 Task: Create a new custom label that can be accessed by apex classes, Visualforce pages, and LWC
Action: Mouse scrolled (181, 187) with delta (0, 0)
Screenshot: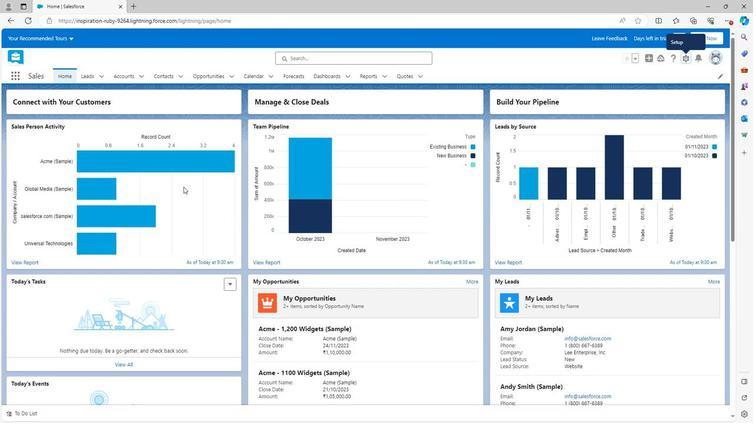 
Action: Mouse scrolled (181, 187) with delta (0, 0)
Screenshot: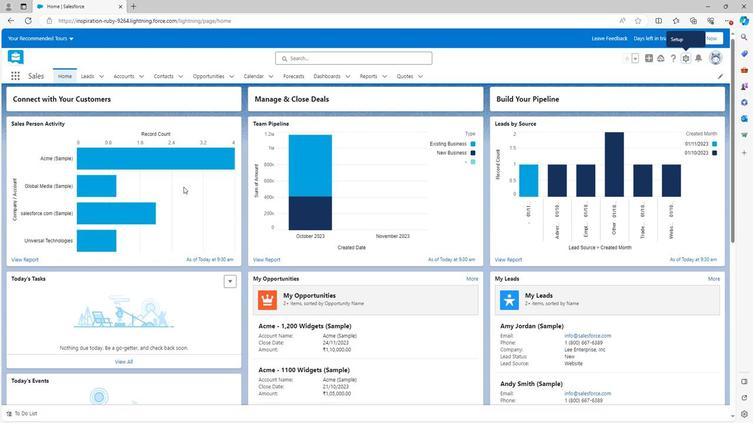 
Action: Mouse scrolled (181, 187) with delta (0, 0)
Screenshot: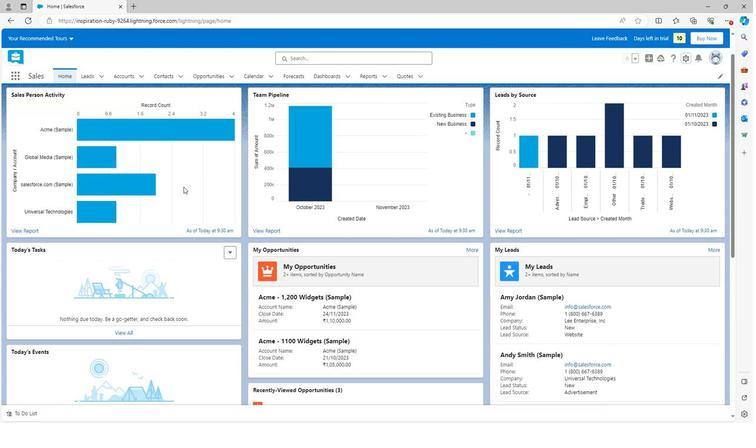 
Action: Mouse scrolled (181, 187) with delta (0, 0)
Screenshot: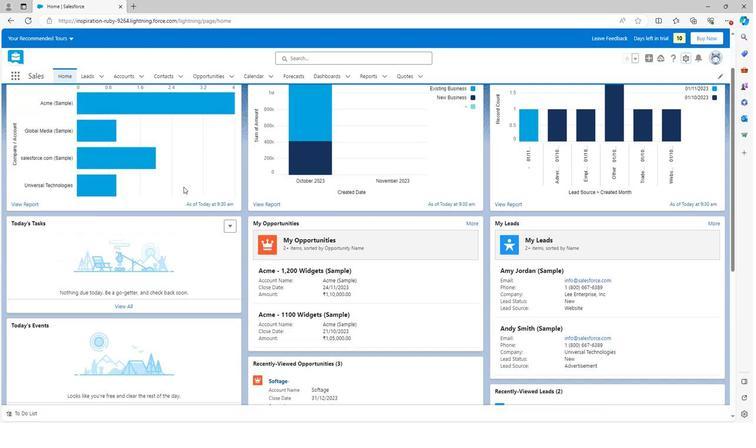 
Action: Mouse scrolled (181, 187) with delta (0, 0)
Screenshot: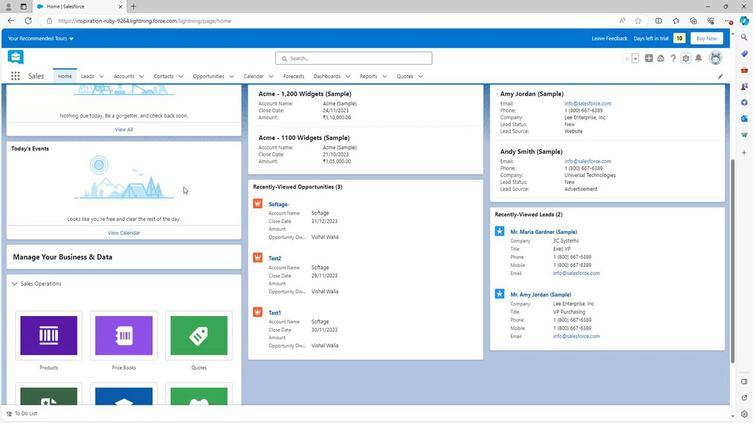 
Action: Mouse scrolled (181, 187) with delta (0, 0)
Screenshot: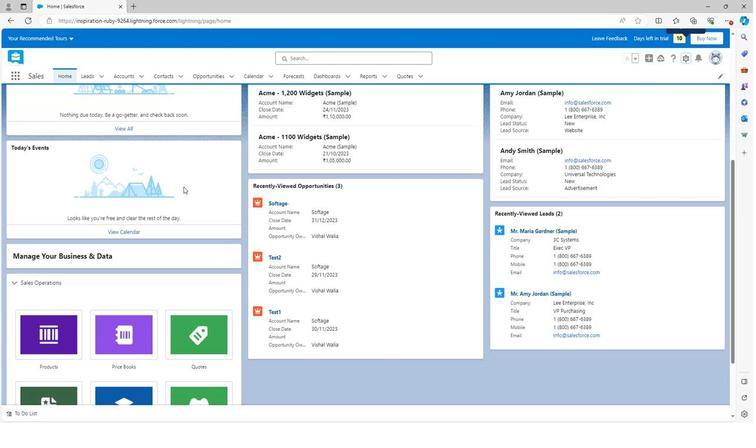 
Action: Mouse scrolled (181, 187) with delta (0, 0)
Screenshot: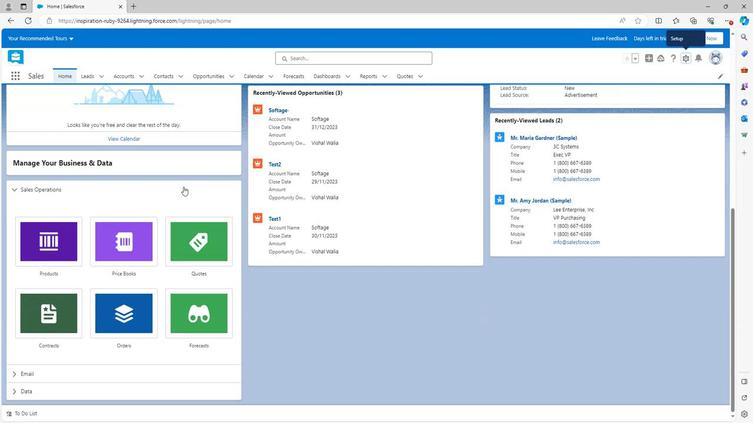 
Action: Mouse scrolled (181, 187) with delta (0, 0)
Screenshot: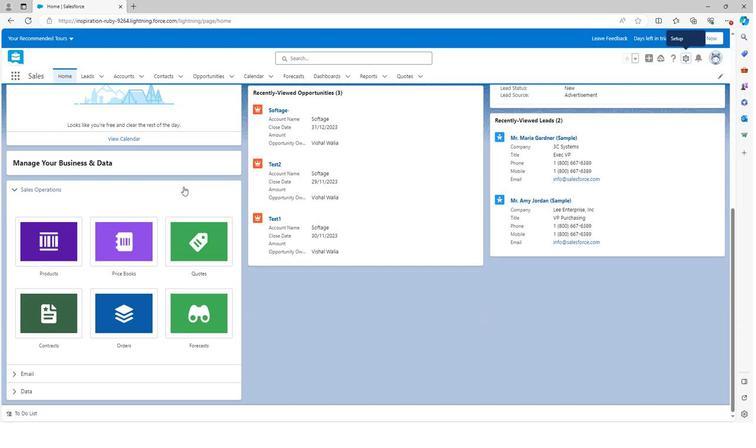 
Action: Mouse scrolled (181, 187) with delta (0, 0)
Screenshot: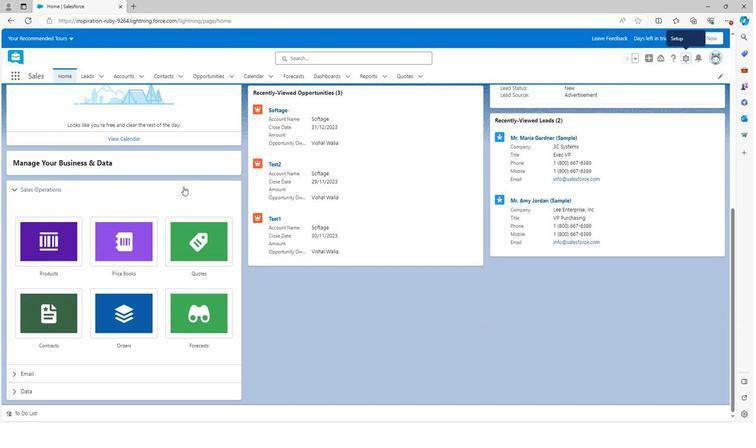 
Action: Mouse scrolled (181, 187) with delta (0, 0)
Screenshot: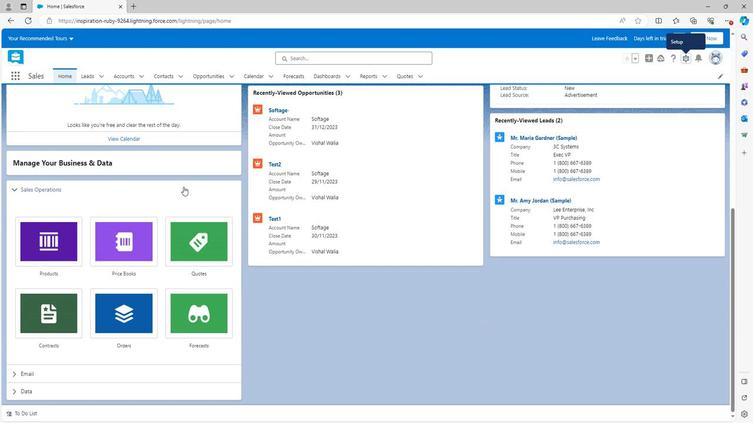 
Action: Mouse scrolled (181, 188) with delta (0, 0)
Screenshot: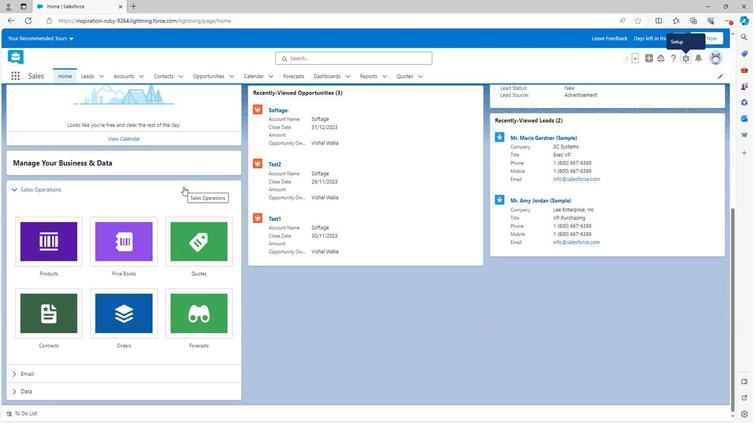 
Action: Mouse scrolled (181, 188) with delta (0, 0)
Screenshot: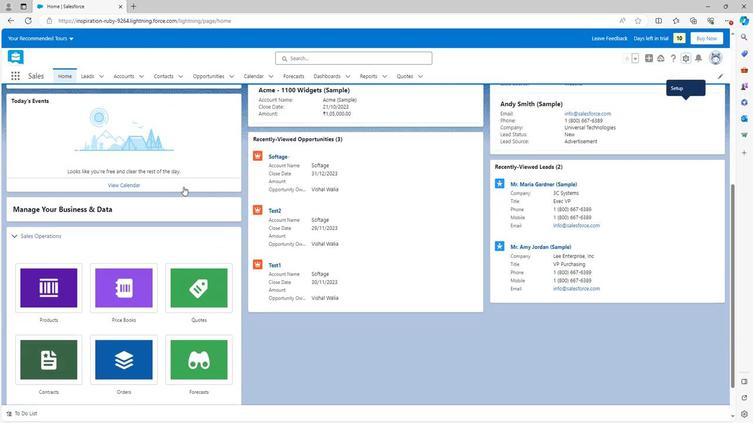 
Action: Mouse scrolled (181, 188) with delta (0, 0)
Screenshot: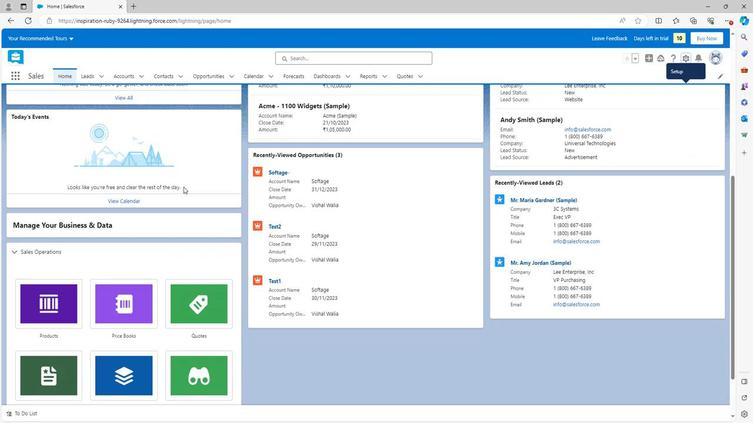 
Action: Mouse scrolled (181, 188) with delta (0, 0)
Screenshot: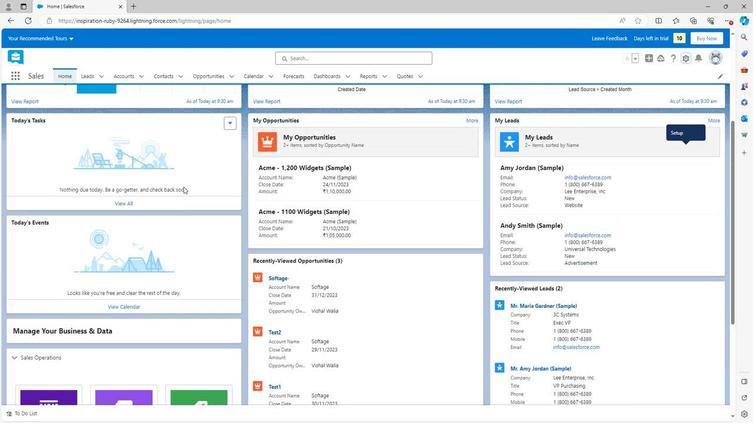 
Action: Mouse scrolled (181, 188) with delta (0, 0)
Screenshot: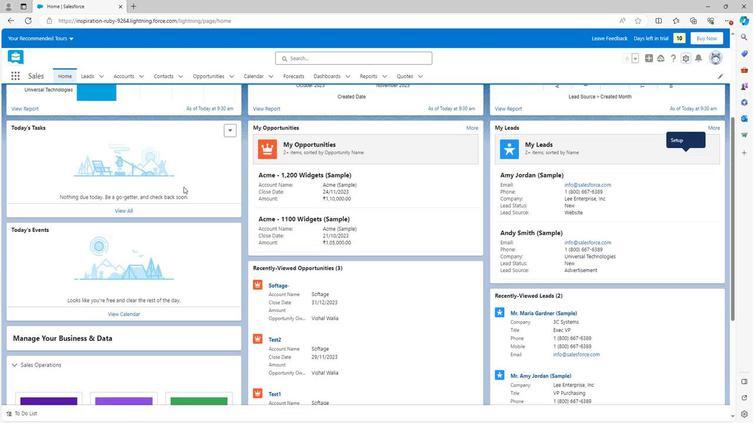 
Action: Mouse scrolled (181, 188) with delta (0, 0)
Screenshot: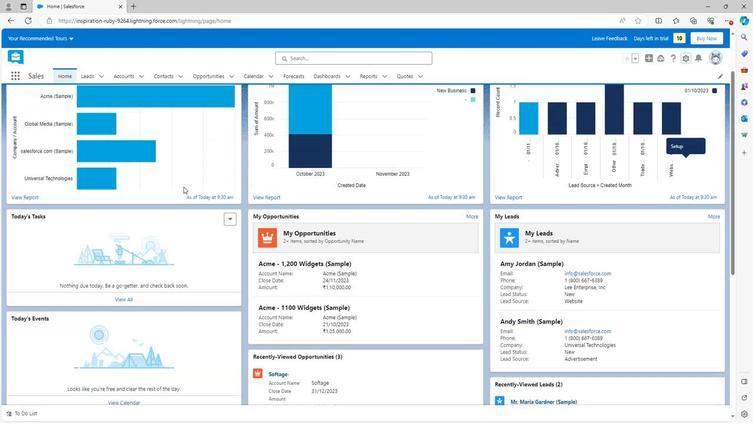 
Action: Mouse scrolled (181, 188) with delta (0, 0)
Screenshot: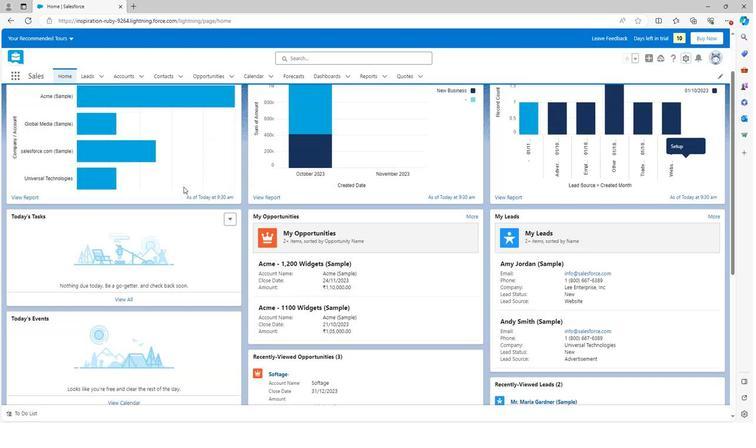 
Action: Mouse scrolled (181, 188) with delta (0, 0)
Screenshot: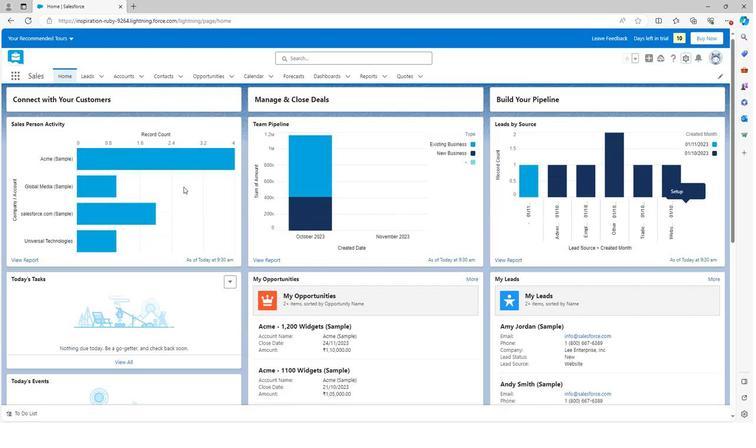 
Action: Mouse moved to (684, 56)
Screenshot: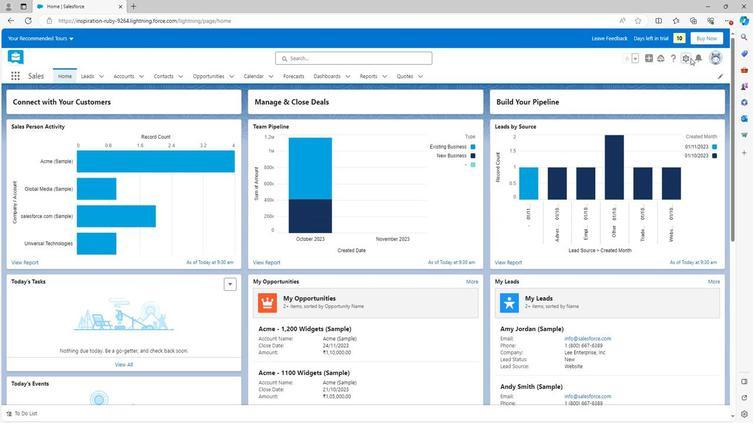 
Action: Mouse pressed left at (684, 56)
Screenshot: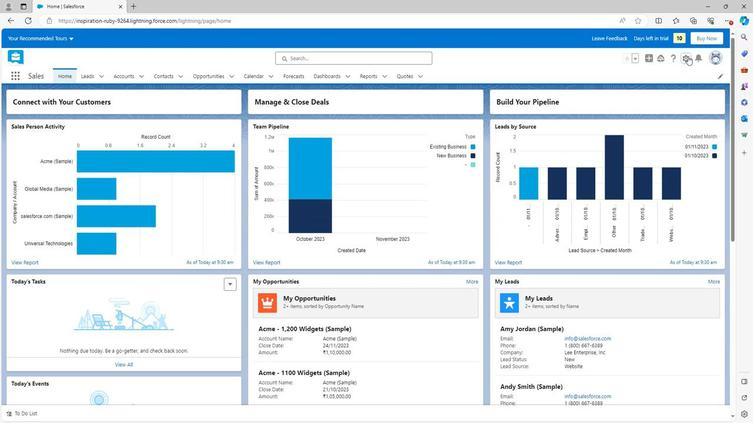 
Action: Mouse moved to (655, 76)
Screenshot: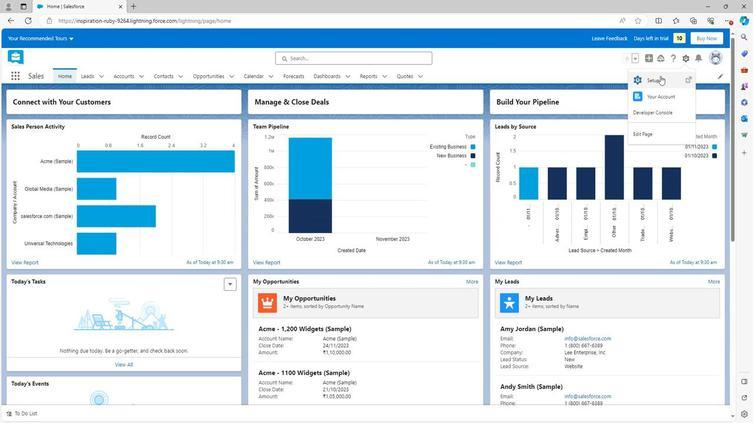 
Action: Mouse pressed left at (655, 76)
Screenshot: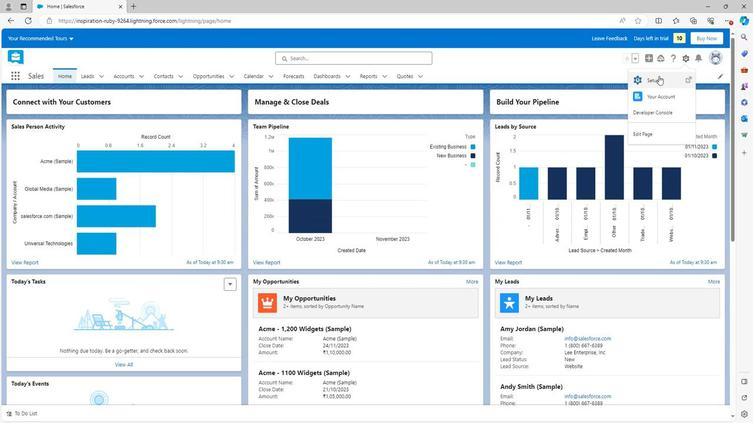 
Action: Mouse moved to (37, 265)
Screenshot: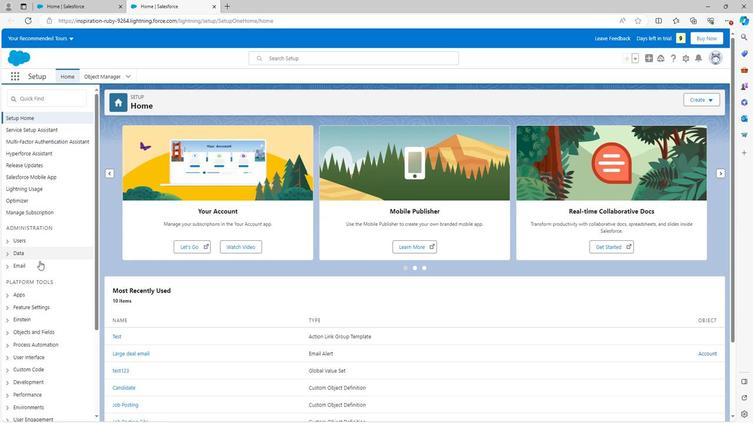 
Action: Mouse scrolled (37, 264) with delta (0, 0)
Screenshot: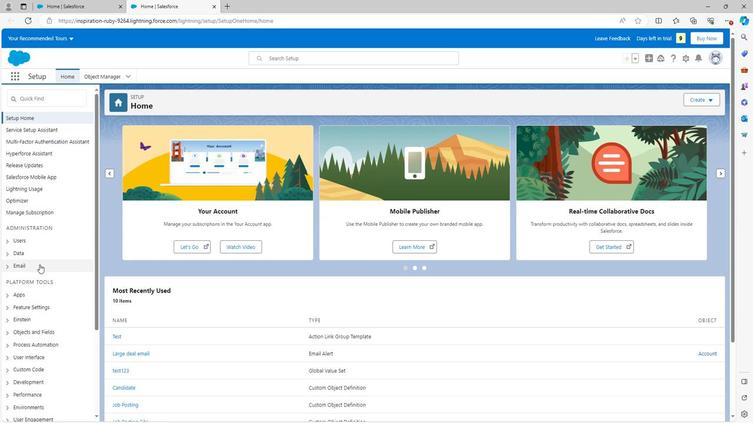 
Action: Mouse scrolled (37, 264) with delta (0, 0)
Screenshot: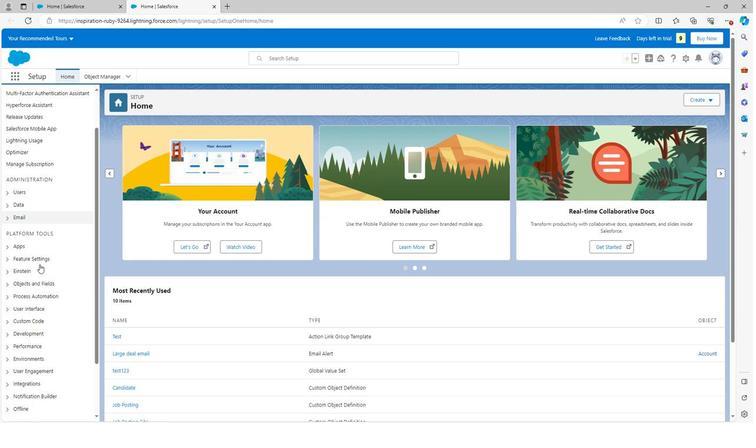 
Action: Mouse scrolled (37, 264) with delta (0, 0)
Screenshot: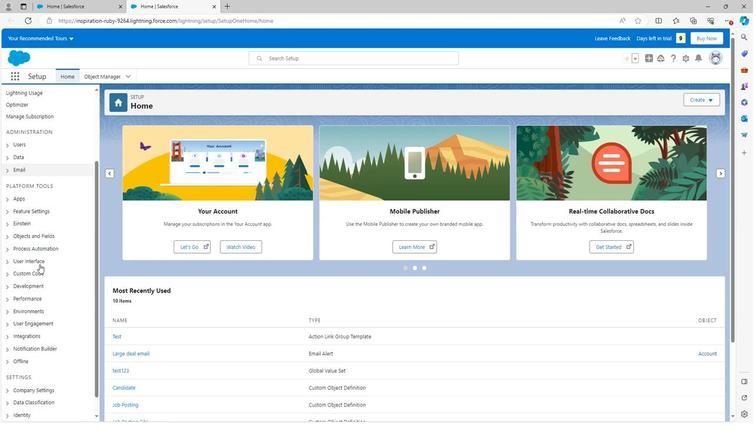 
Action: Mouse moved to (3, 228)
Screenshot: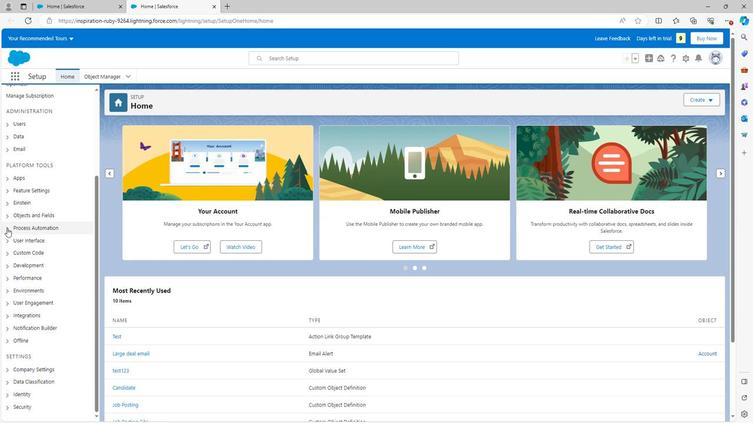 
Action: Mouse pressed left at (3, 228)
Screenshot: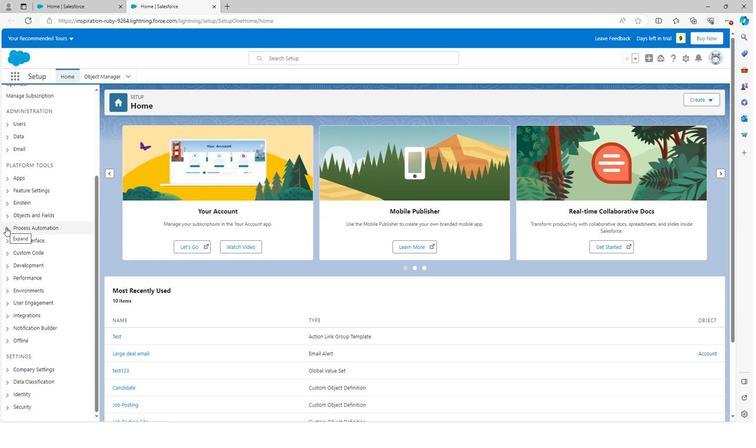 
Action: Mouse moved to (5, 231)
Screenshot: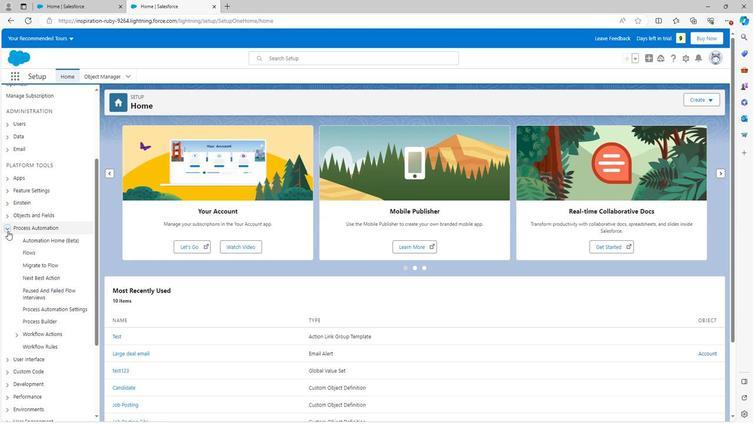 
Action: Mouse pressed left at (5, 231)
Screenshot: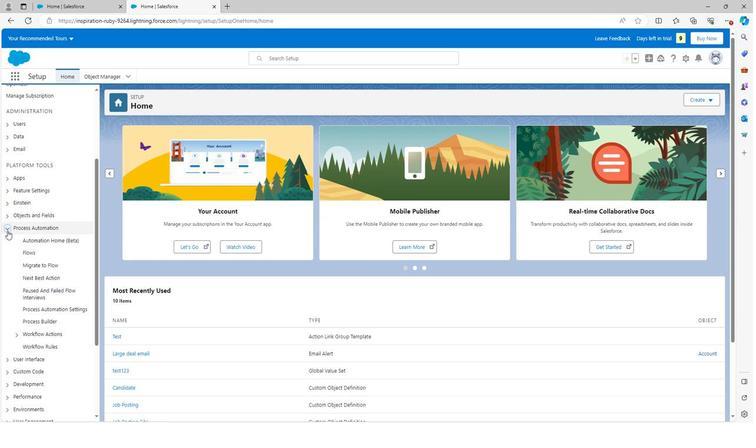 
Action: Mouse moved to (5, 240)
Screenshot: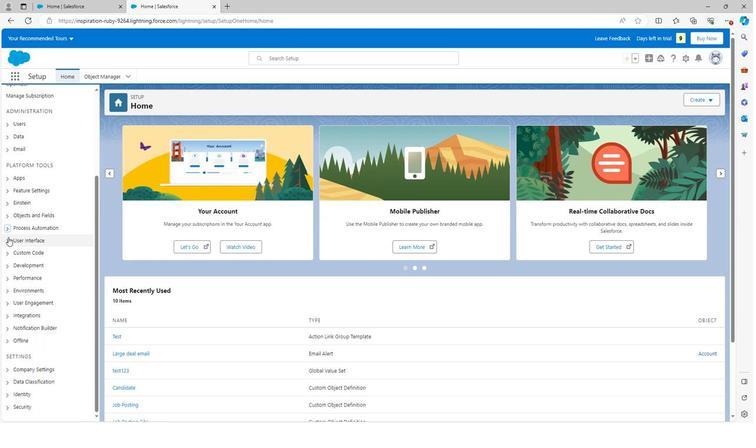 
Action: Mouse pressed left at (5, 240)
Screenshot: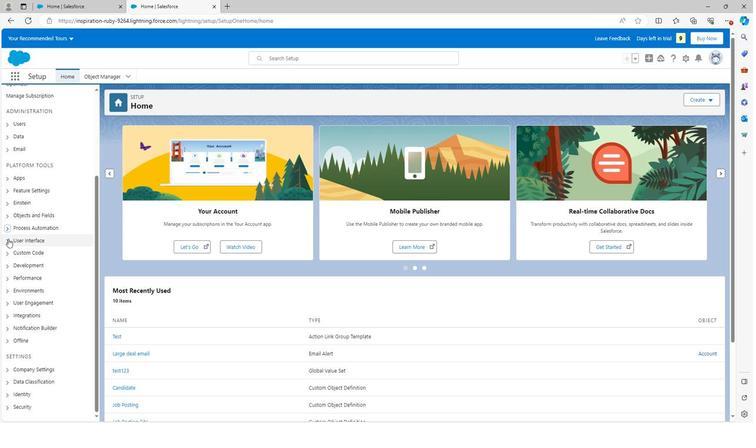 
Action: Mouse moved to (27, 291)
Screenshot: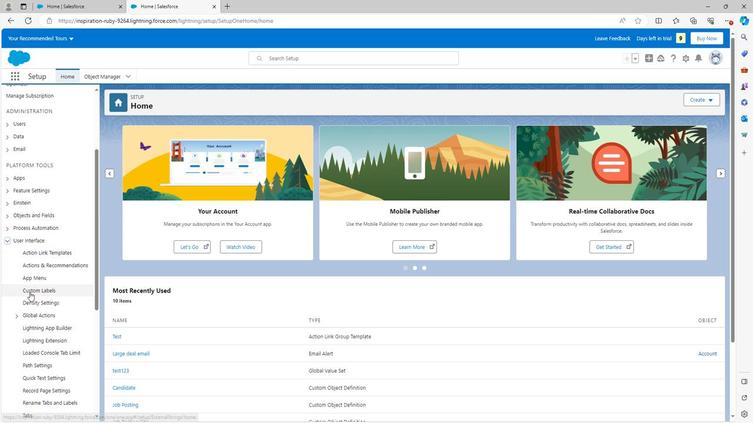 
Action: Mouse pressed left at (27, 291)
Screenshot: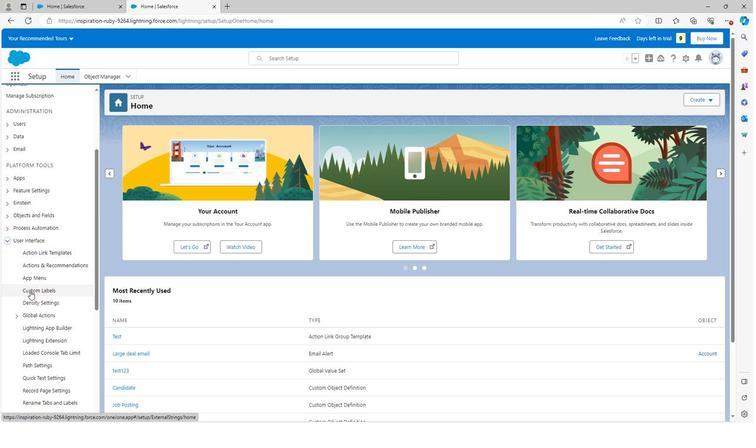 
Action: Mouse moved to (328, 191)
Screenshot: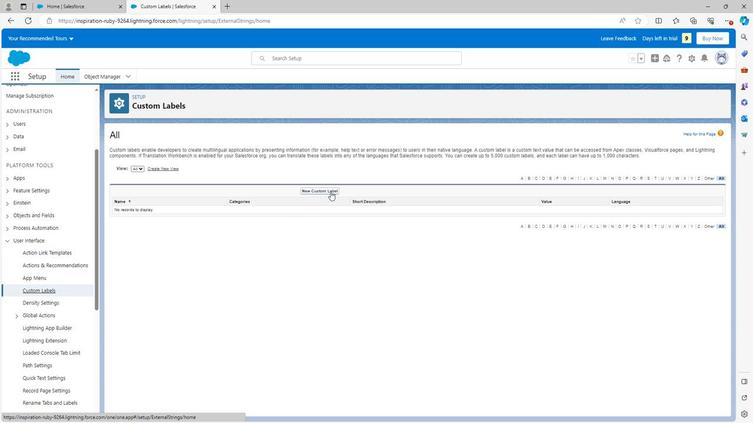 
Action: Mouse pressed left at (328, 191)
Screenshot: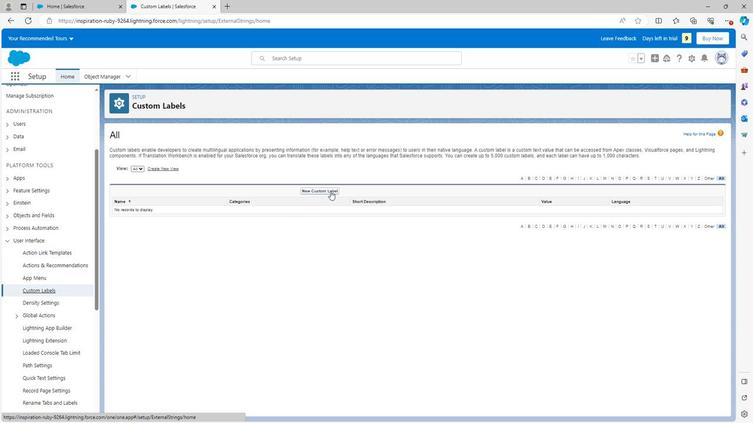 
Action: Mouse moved to (247, 170)
Screenshot: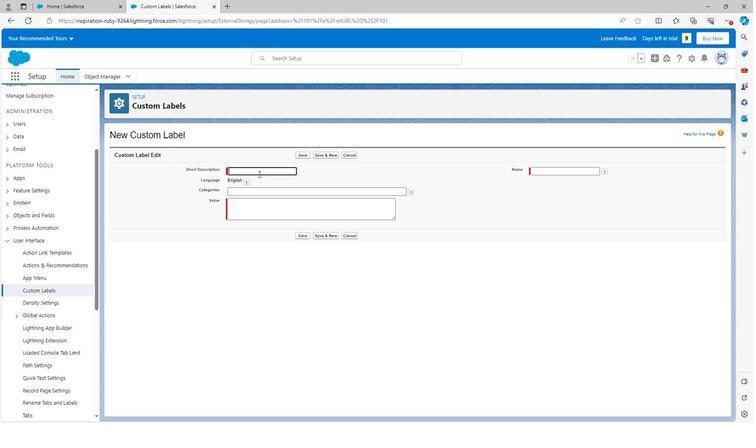 
Action: Mouse pressed left at (247, 170)
Screenshot: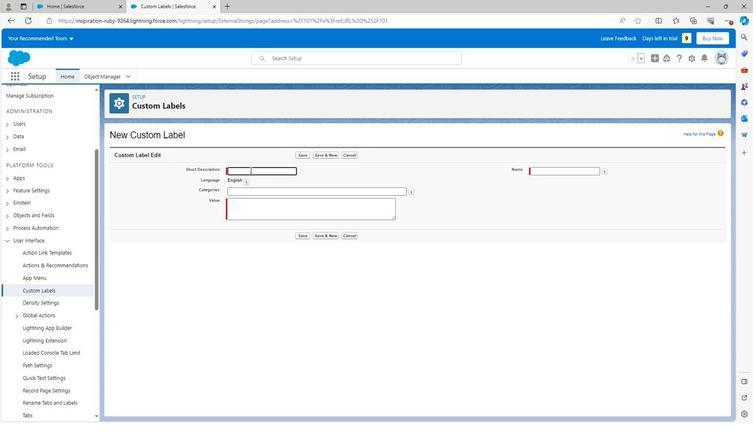 
Action: Mouse moved to (240, 190)
Screenshot: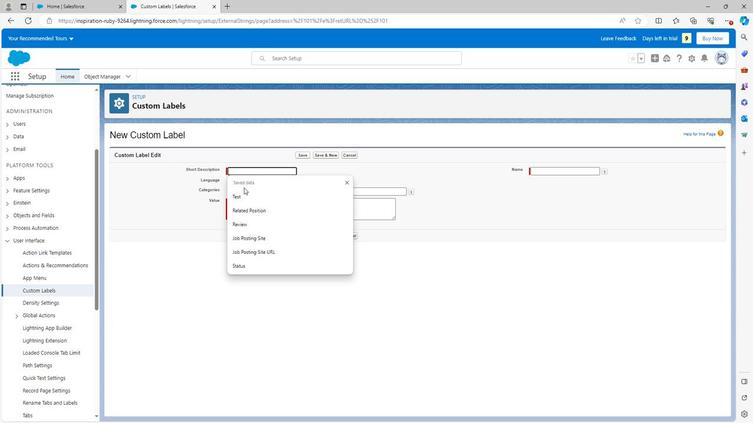 
Action: Mouse pressed left at (240, 190)
Screenshot: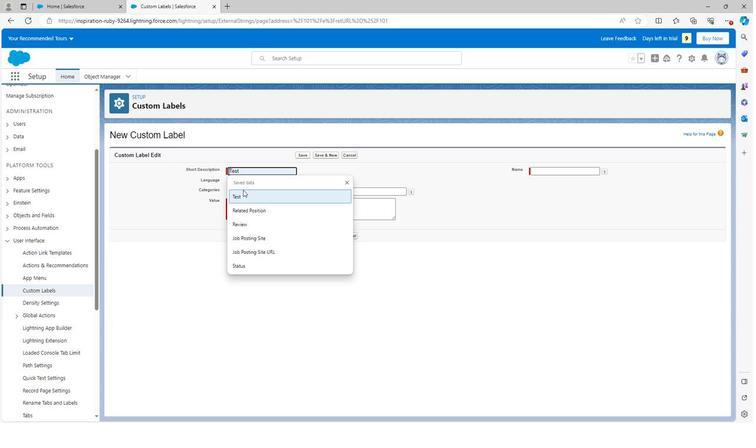 
Action: Mouse moved to (238, 206)
Screenshot: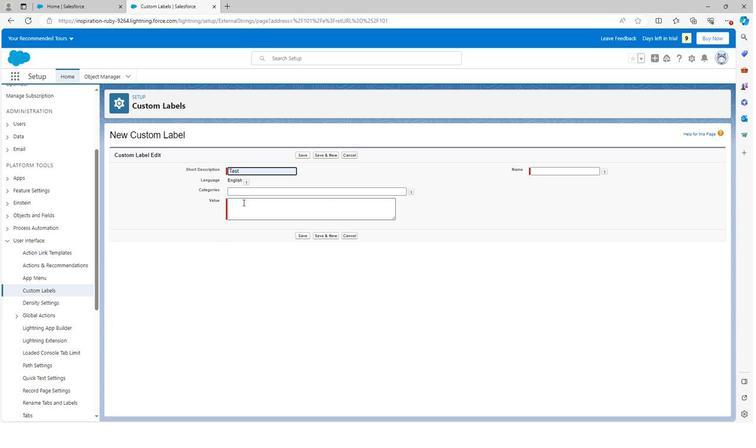 
Action: Mouse pressed left at (238, 206)
Screenshot: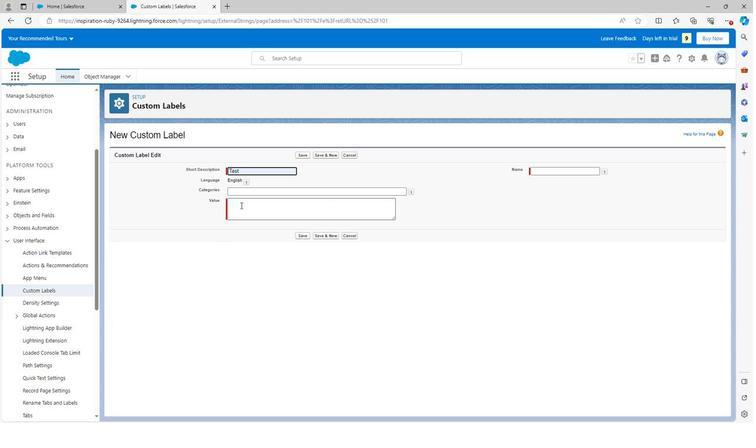 
Action: Mouse moved to (237, 206)
Screenshot: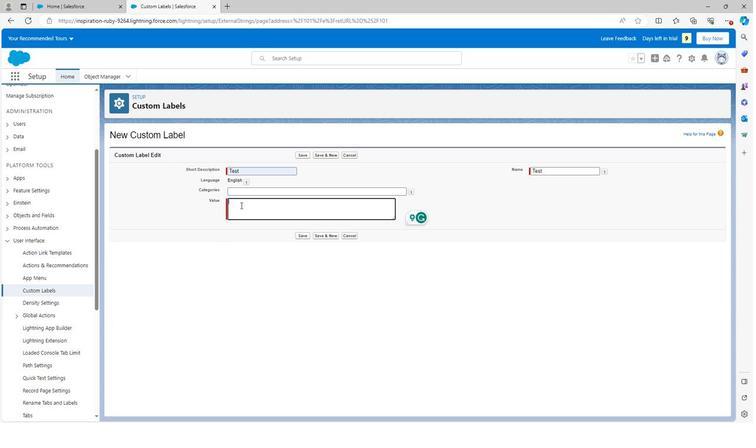 
Action: Key pressed 1
Screenshot: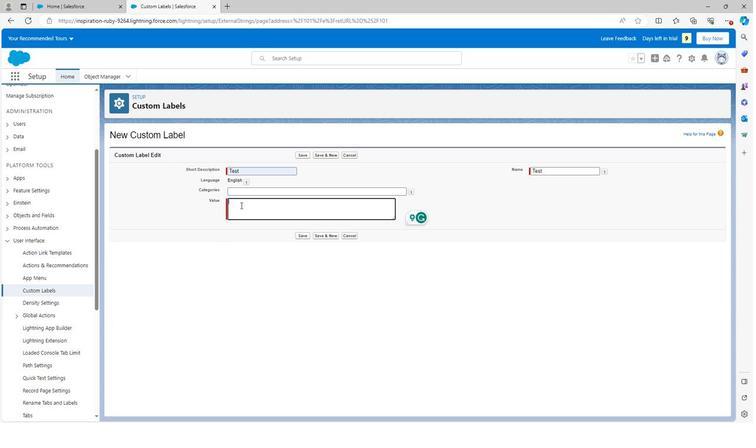 
Action: Mouse moved to (297, 234)
Screenshot: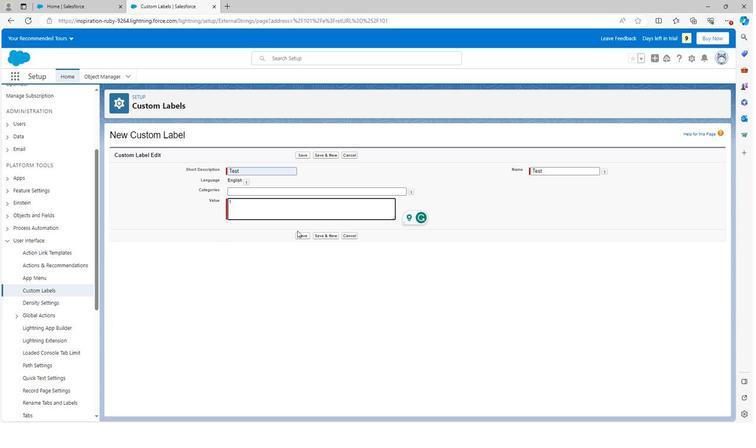 
Action: Mouse pressed left at (297, 234)
Screenshot: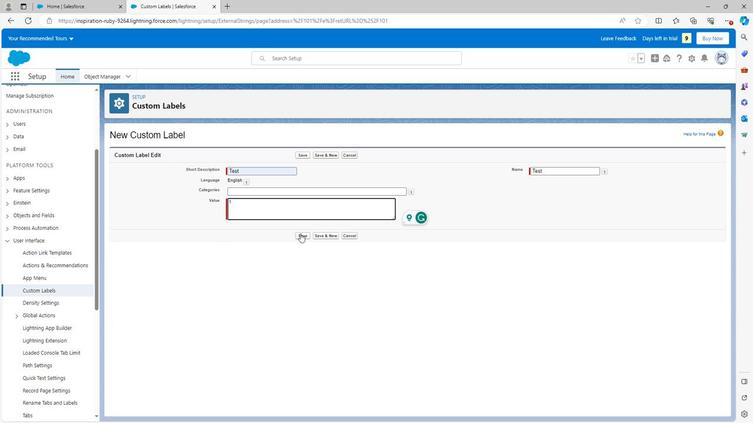 
Action: Mouse moved to (292, 238)
Screenshot: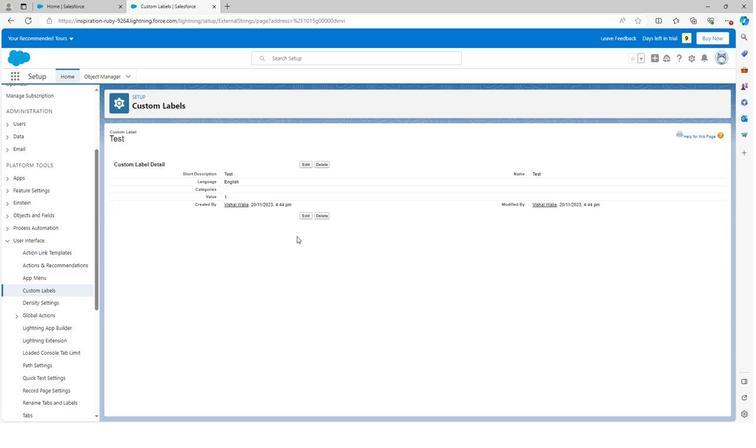 
Action: Mouse scrolled (292, 238) with delta (0, 0)
Screenshot: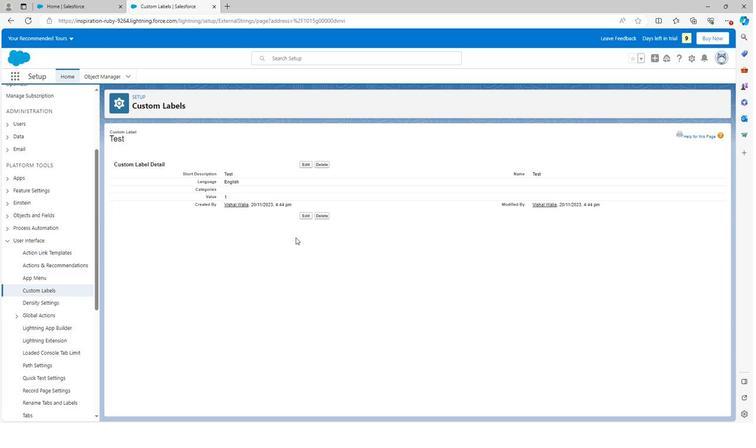 
Action: Mouse scrolled (292, 238) with delta (0, 0)
Screenshot: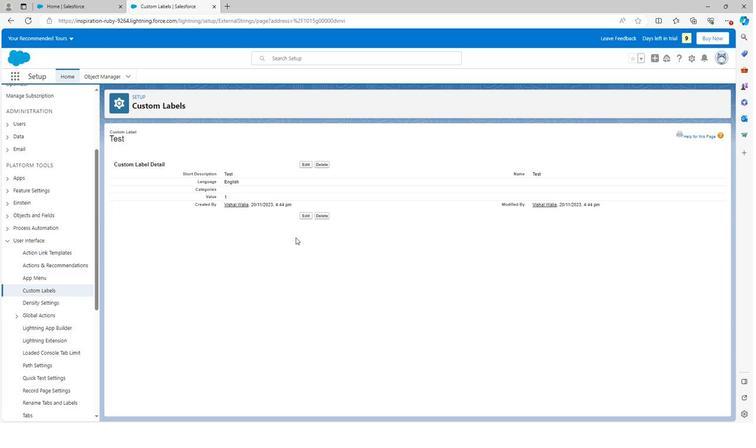 
Action: Mouse scrolled (292, 238) with delta (0, 0)
Screenshot: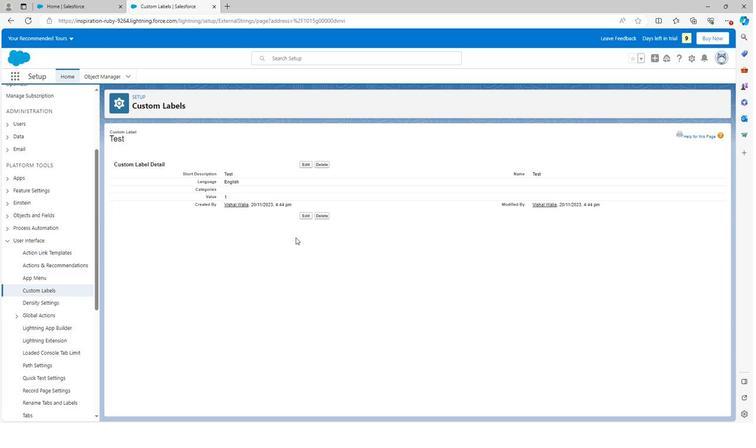 
Action: Mouse scrolled (292, 238) with delta (0, 0)
Screenshot: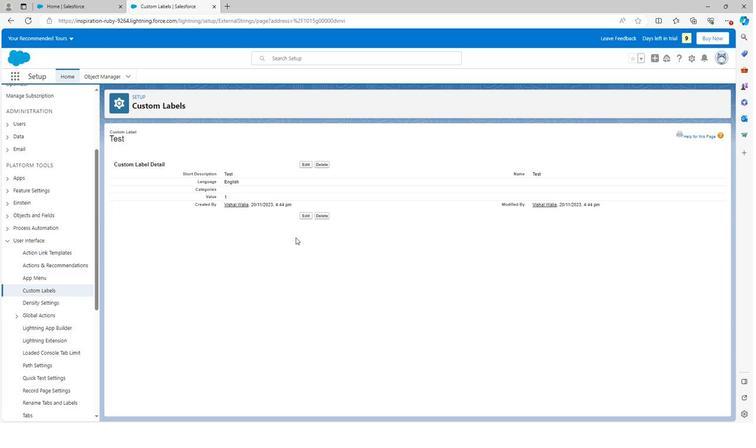 
Action: Mouse moved to (7, 242)
Screenshot: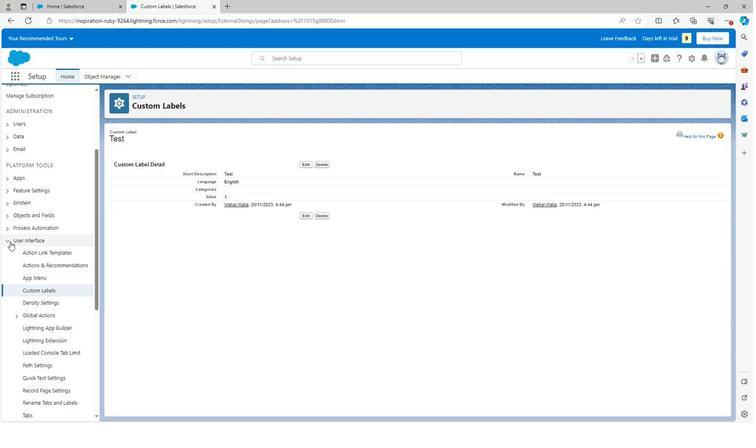 
Action: Mouse pressed left at (7, 242)
Screenshot: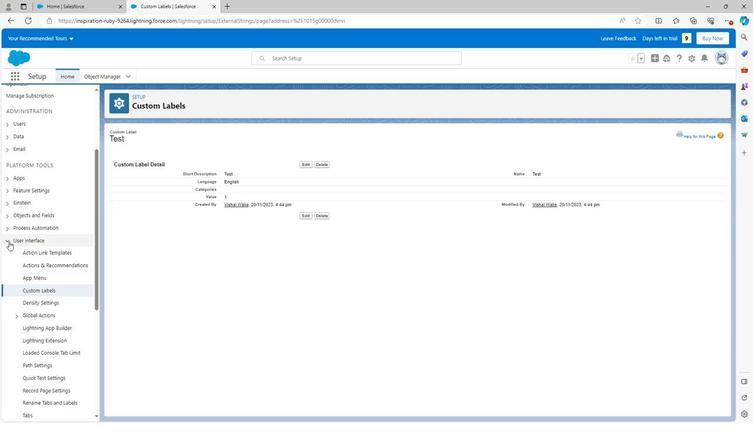 
Action: Mouse moved to (235, 257)
Screenshot: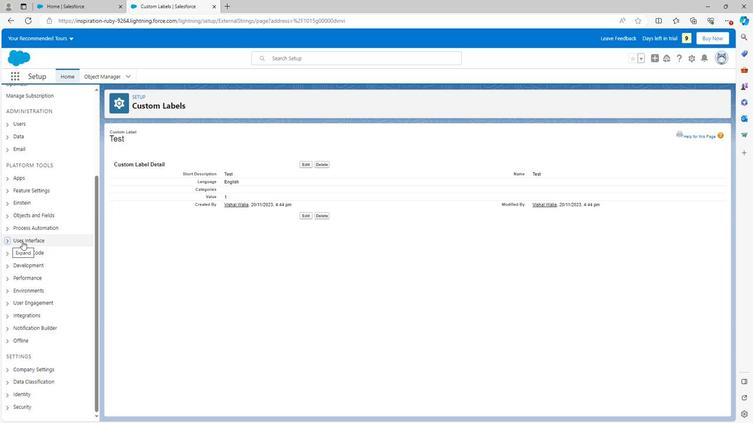 
